Task: Find a one-way flight from Budapest to Warsaw on July 23, arriving between 5:00 PM and 12:00 AM.
Action: Mouse moved to (346, 366)
Screenshot: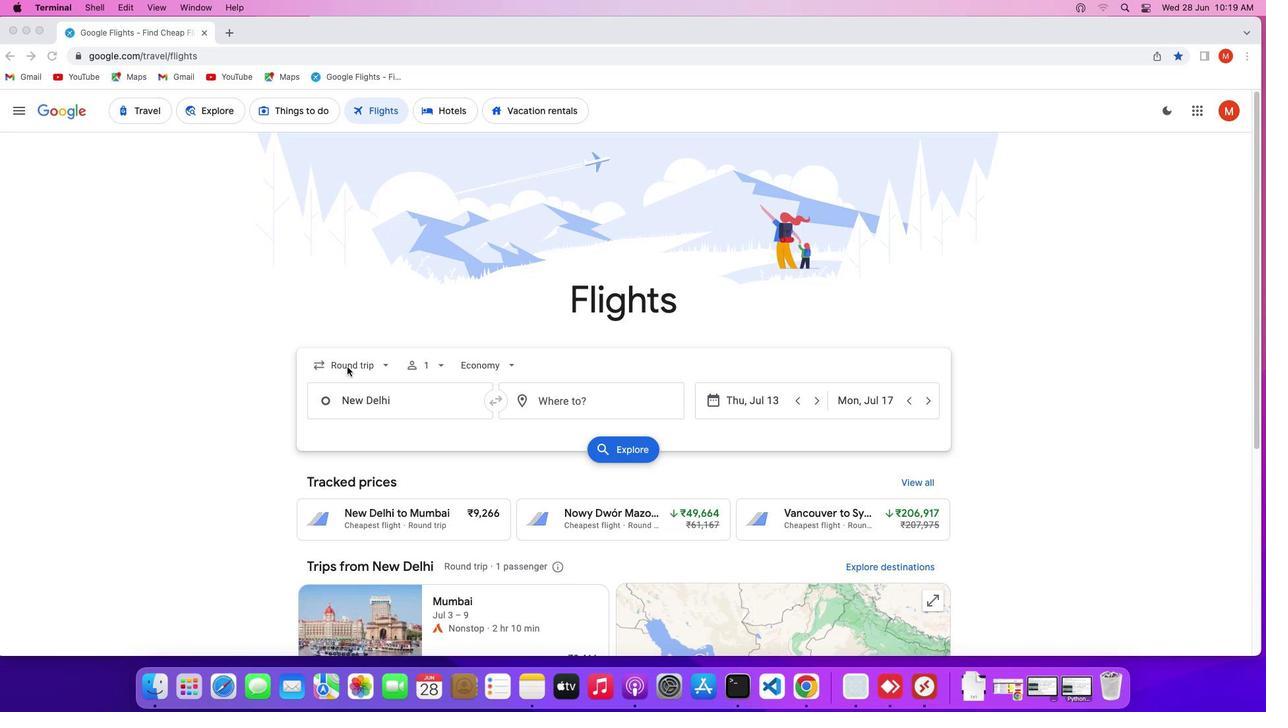 
Action: Mouse pressed left at (346, 366)
Screenshot: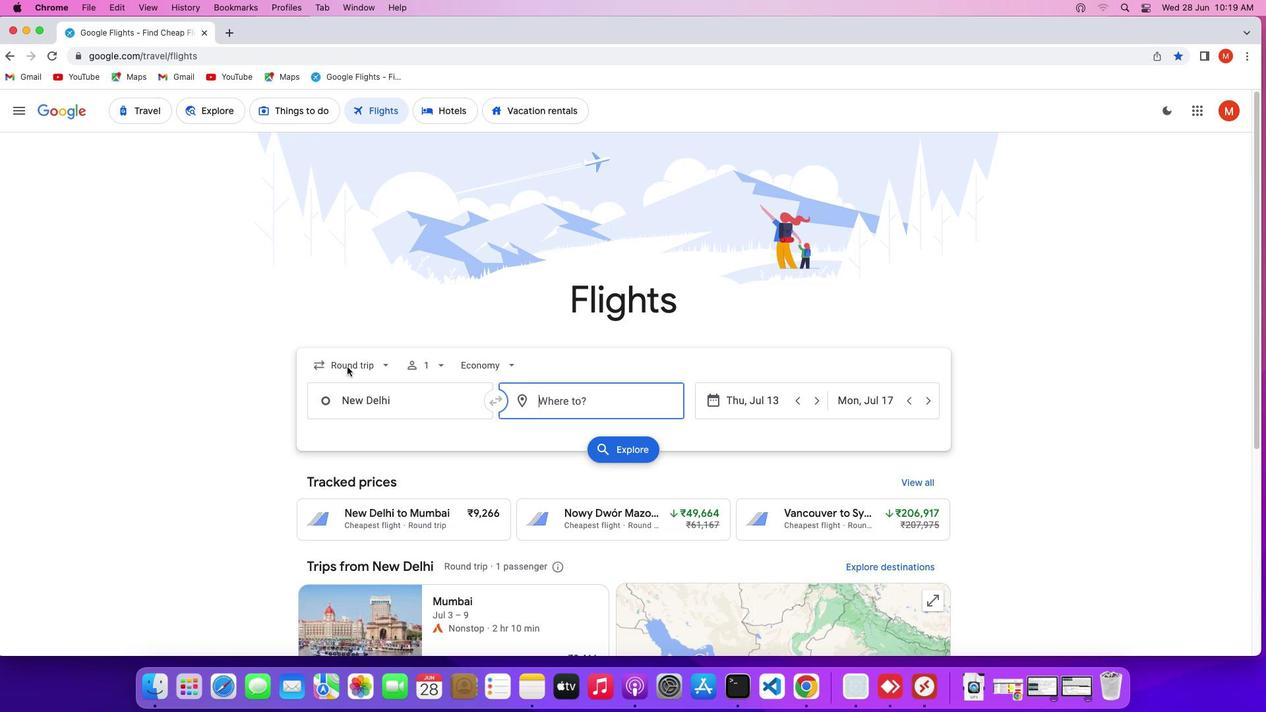
Action: Mouse pressed left at (346, 366)
Screenshot: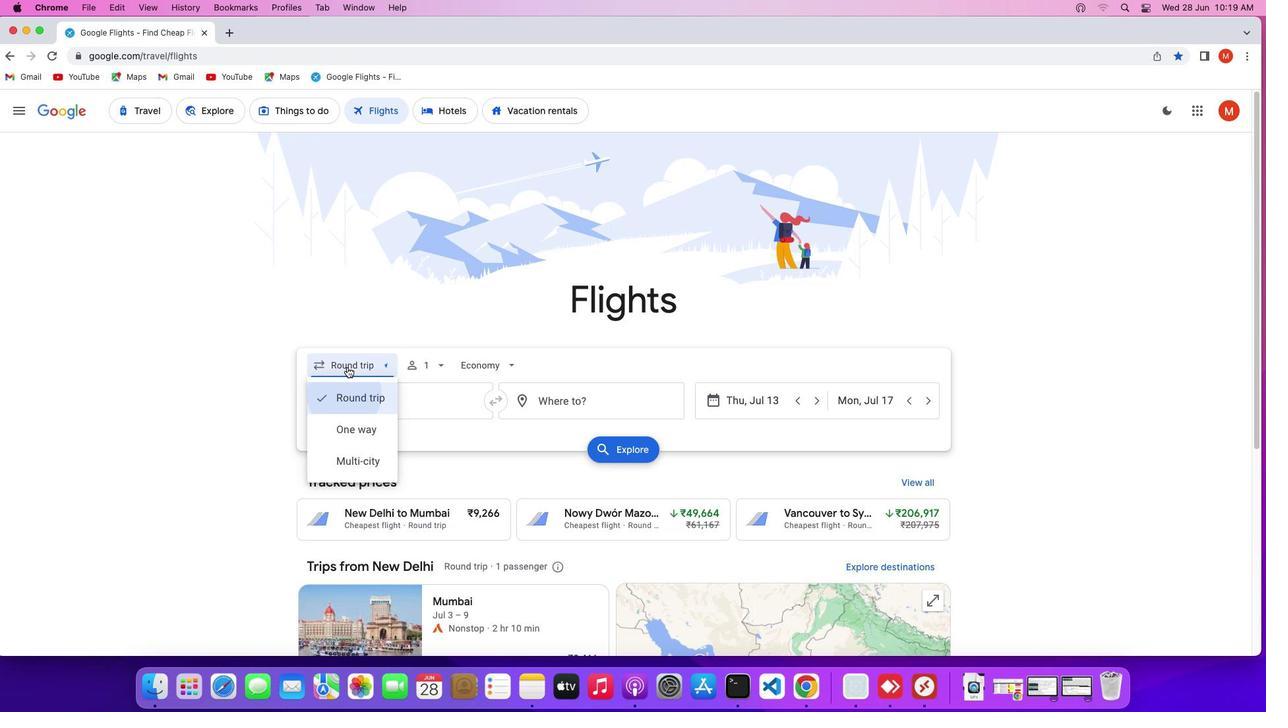 
Action: Mouse moved to (339, 425)
Screenshot: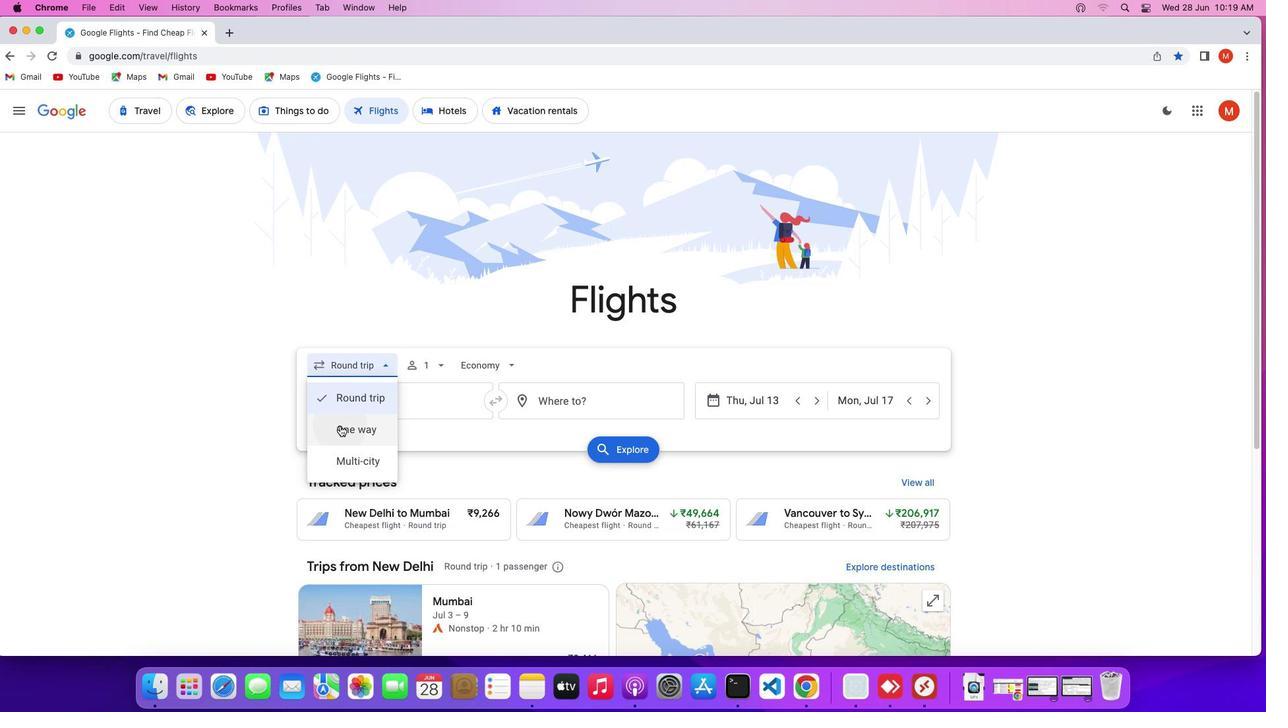 
Action: Mouse pressed left at (339, 425)
Screenshot: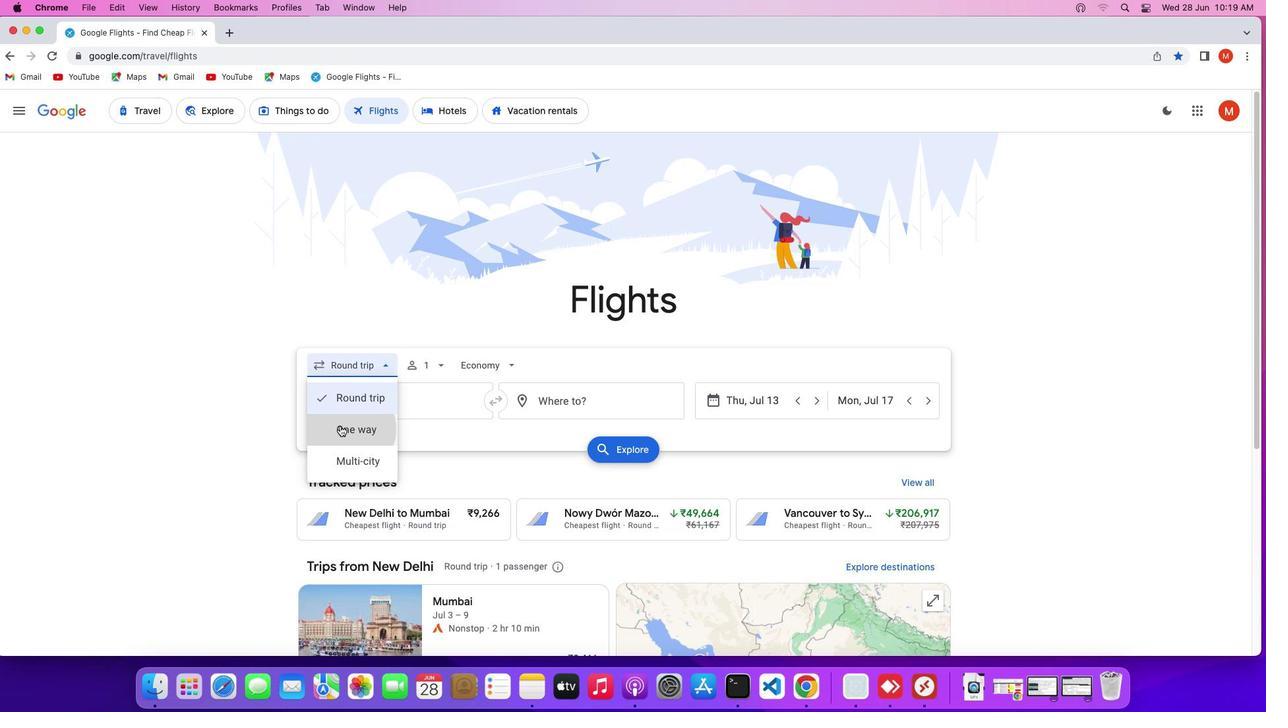 
Action: Mouse moved to (371, 400)
Screenshot: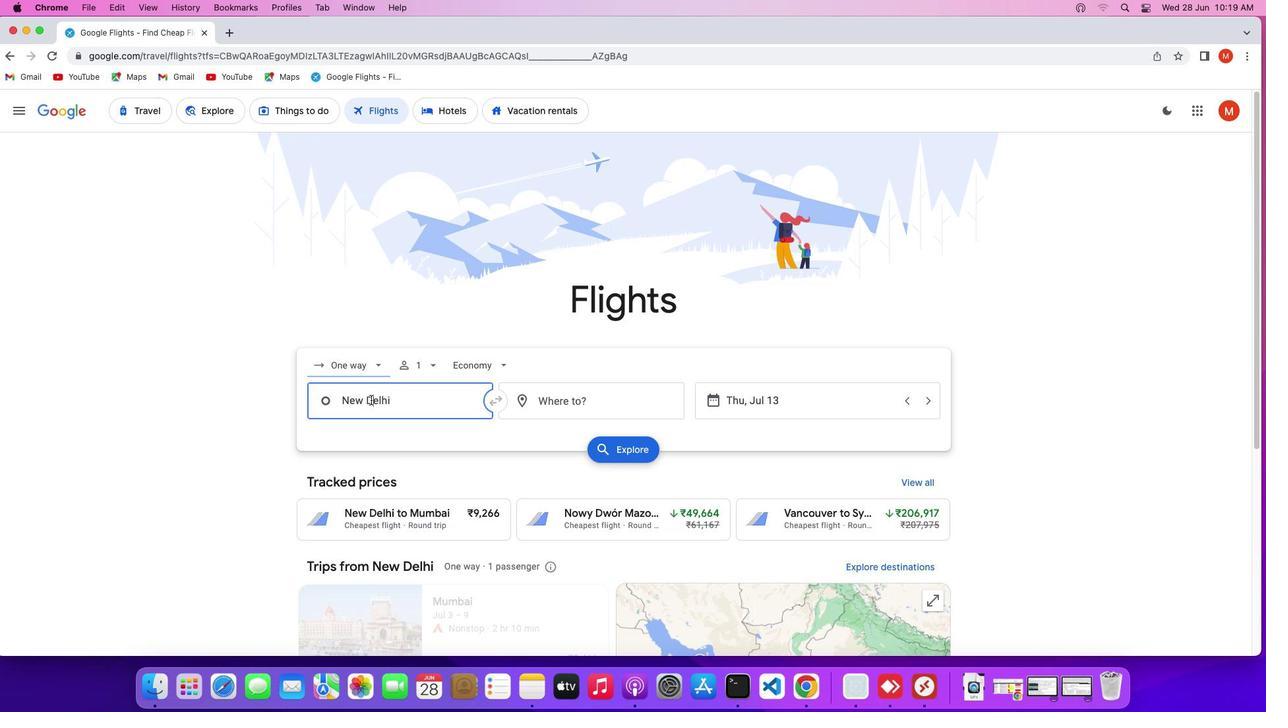 
Action: Mouse pressed left at (371, 400)
Screenshot: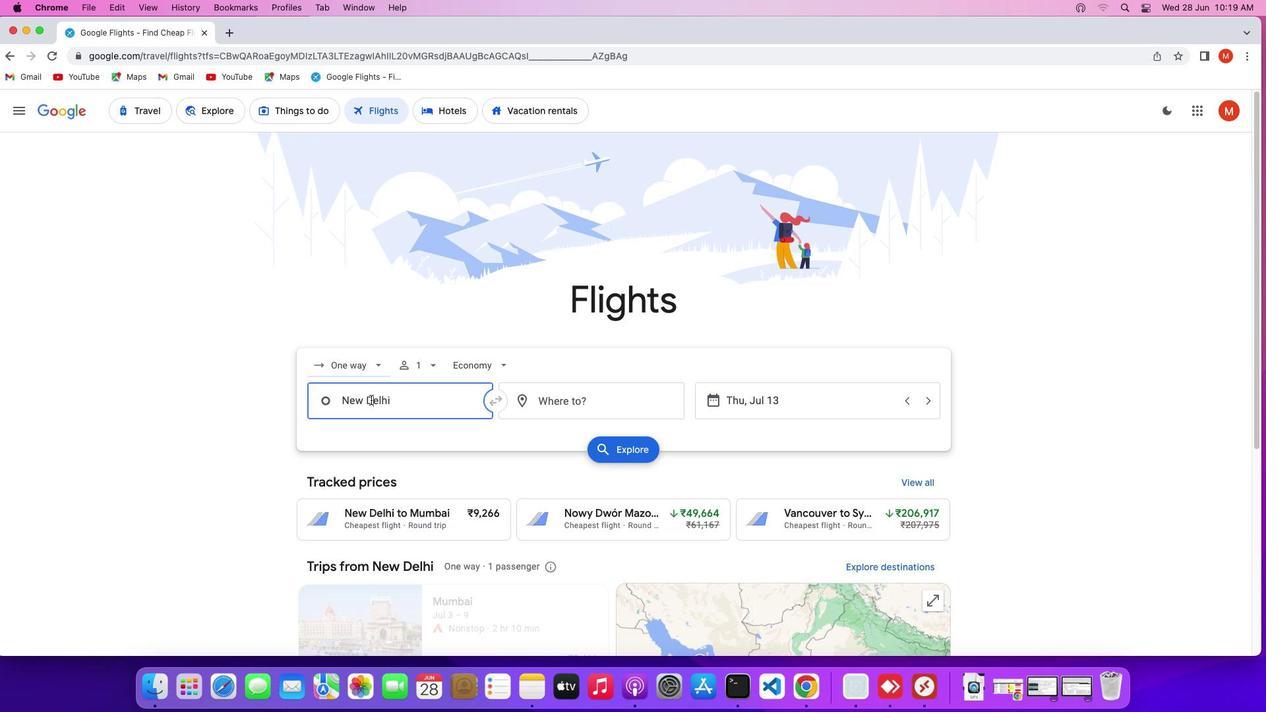 
Action: Mouse pressed left at (371, 400)
Screenshot: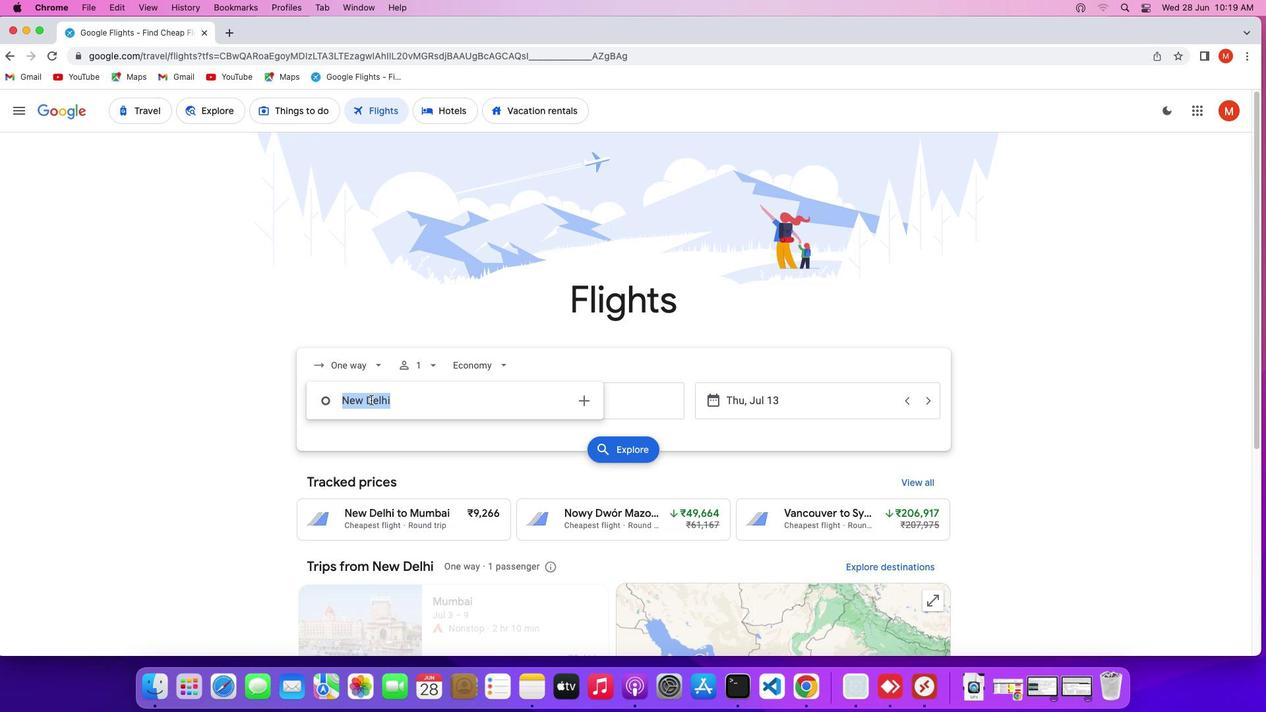 
Action: Mouse moved to (371, 399)
Screenshot: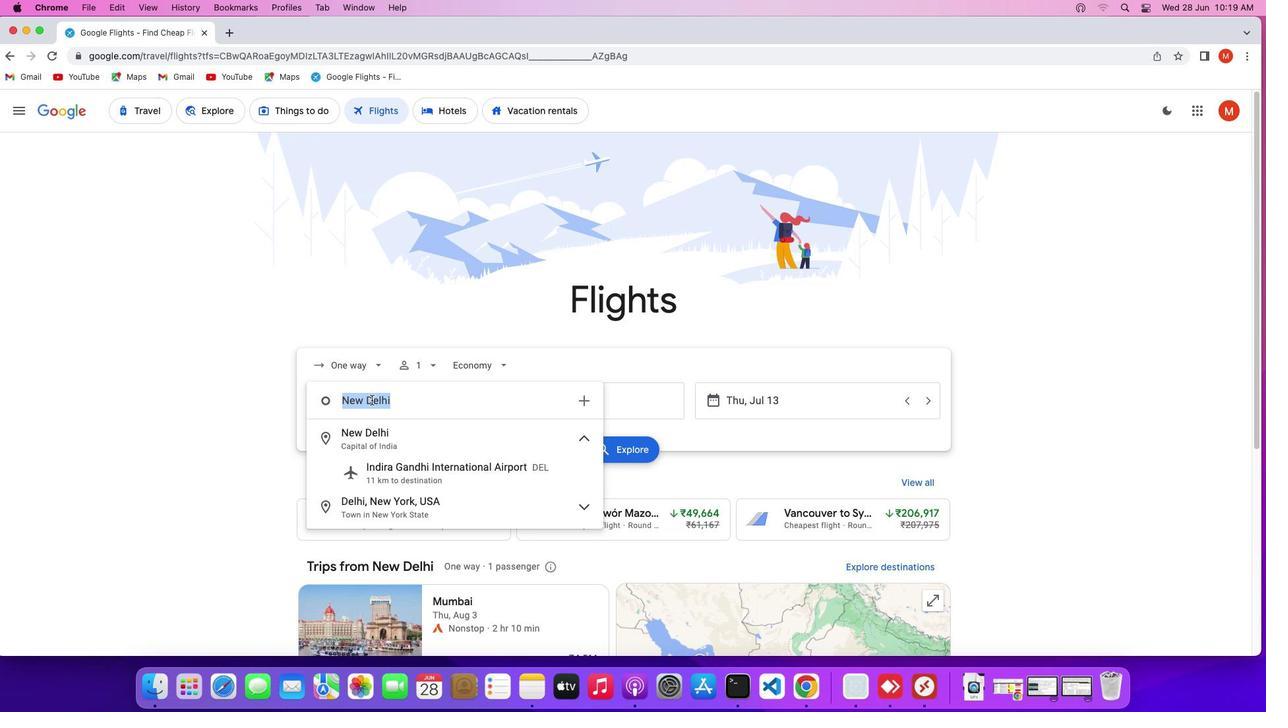 
Action: Key pressed Key.backspaceKey.shift'B''u''d''a''p''e''s''t'','Key.shift'H''u''n''g''a''r''y'
Screenshot: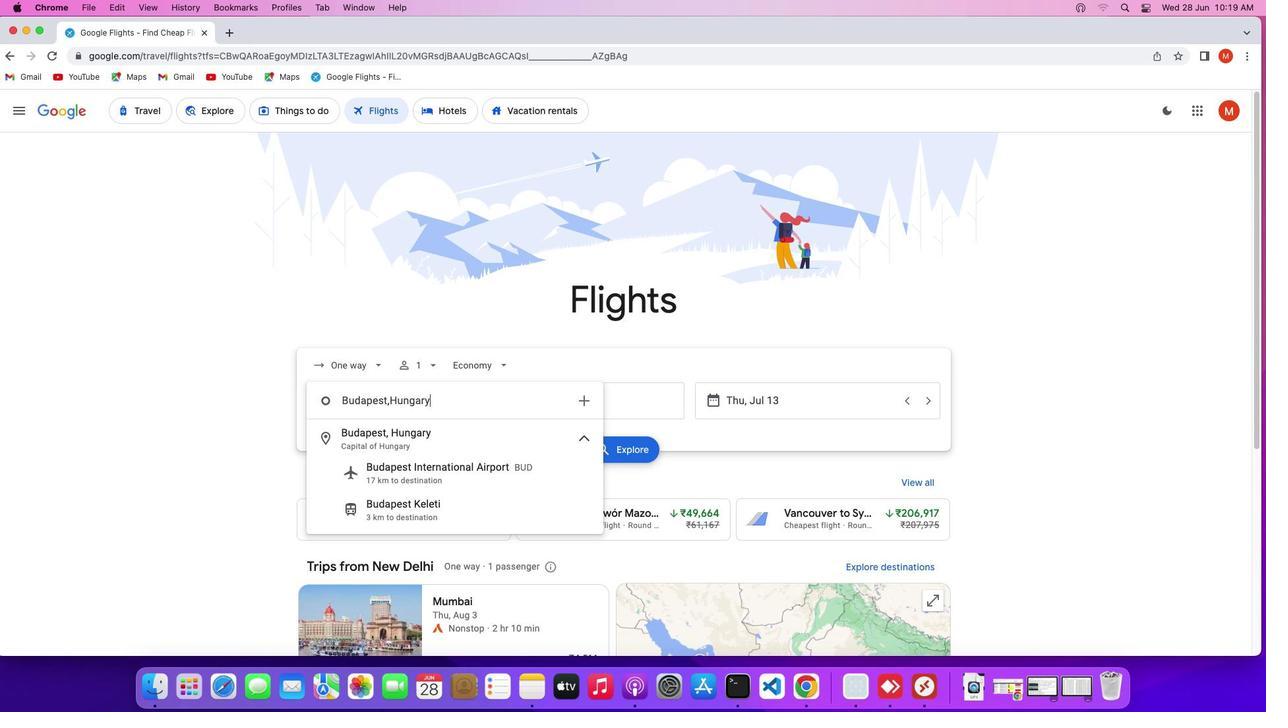 
Action: Mouse moved to (385, 442)
Screenshot: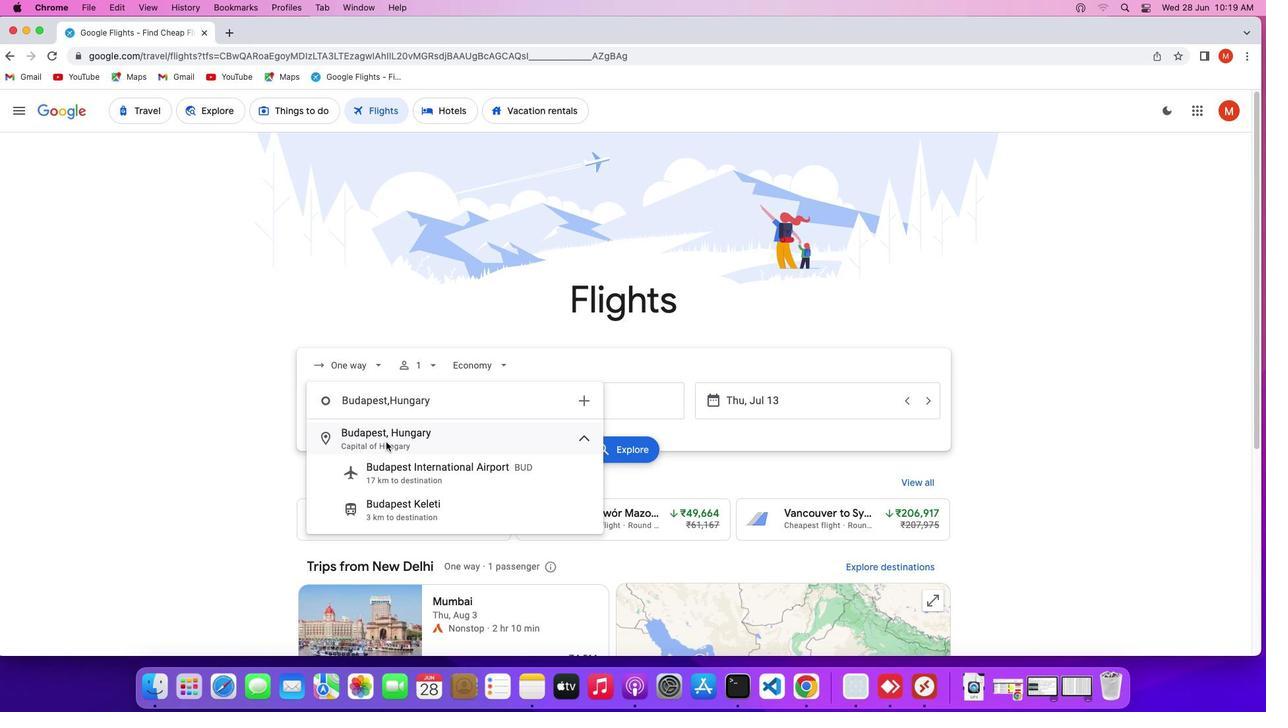 
Action: Mouse pressed left at (385, 442)
Screenshot: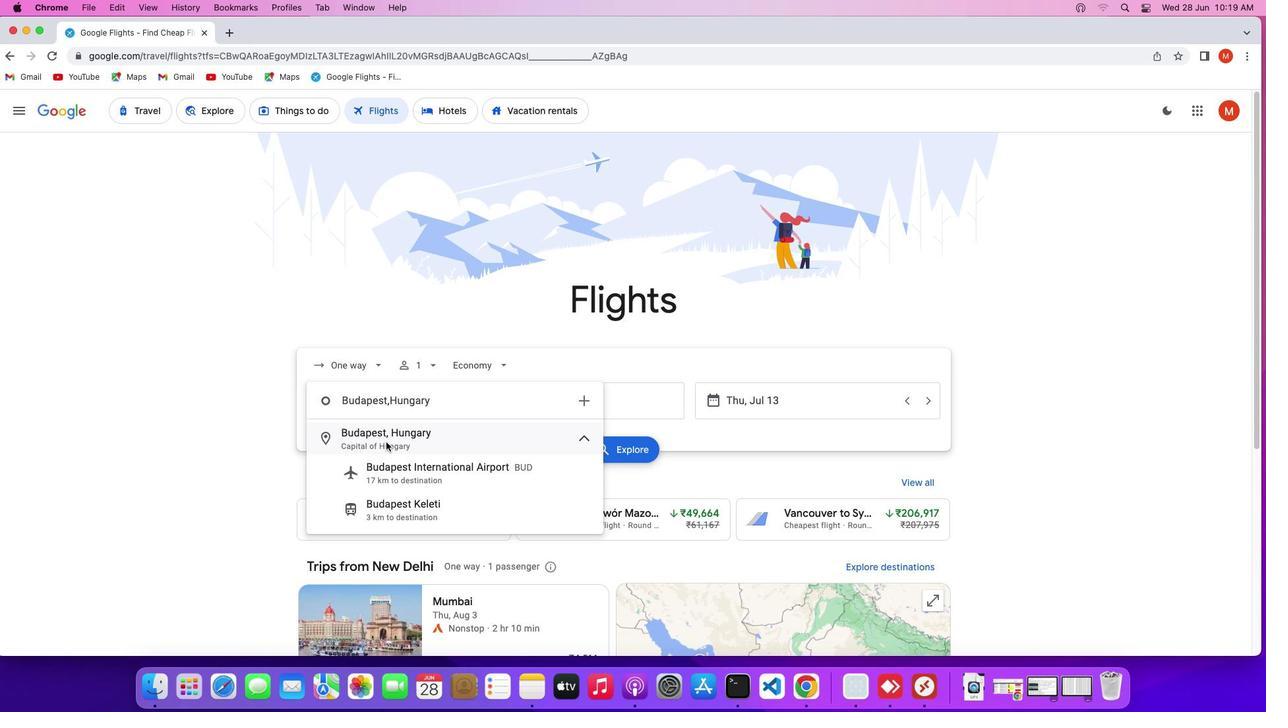 
Action: Mouse moved to (574, 405)
Screenshot: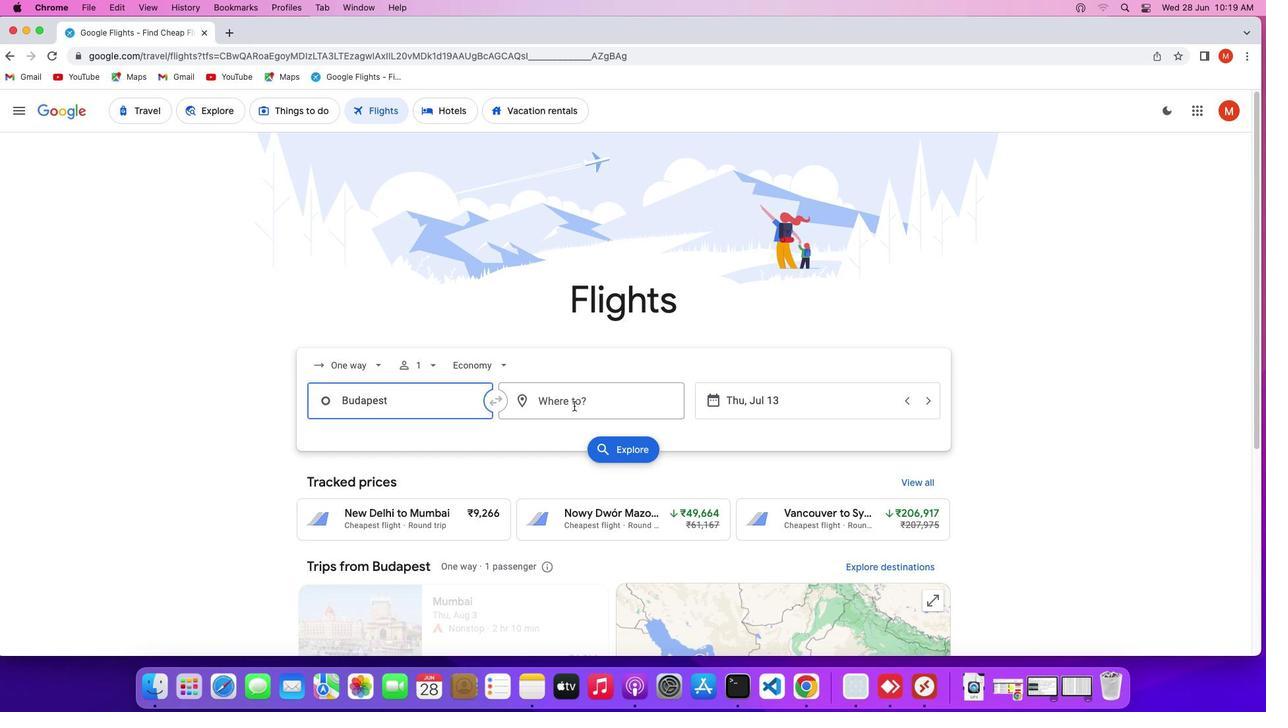 
Action: Mouse pressed left at (574, 405)
Screenshot: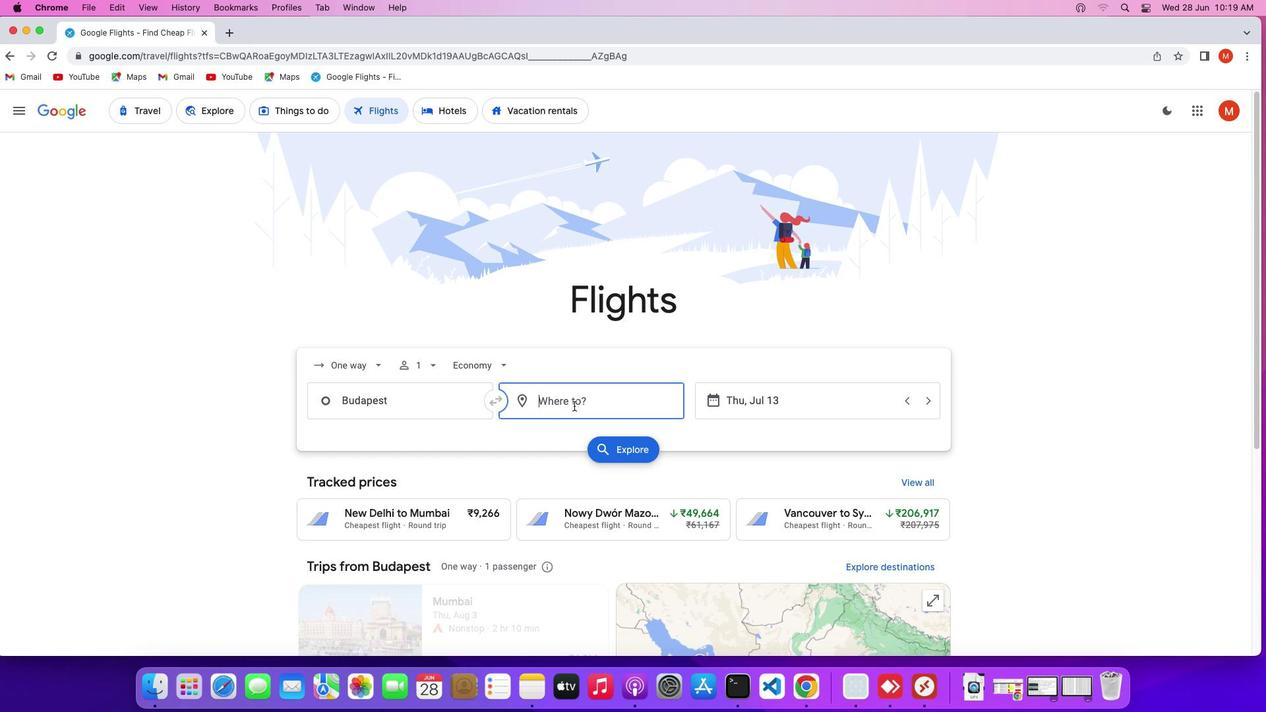 
Action: Key pressed Key.shift'W''a''r''s''a''w'','Key.shift'P''o''l''a''n''d'
Screenshot: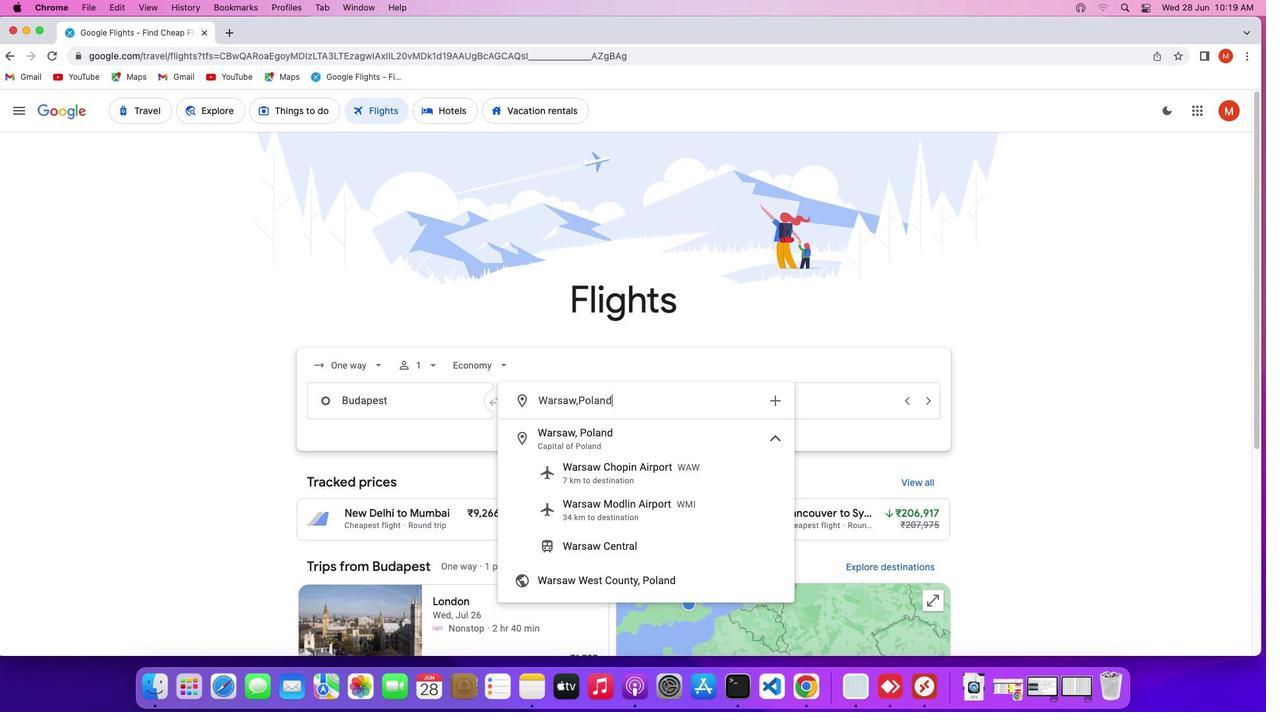 
Action: Mouse moved to (583, 429)
Screenshot: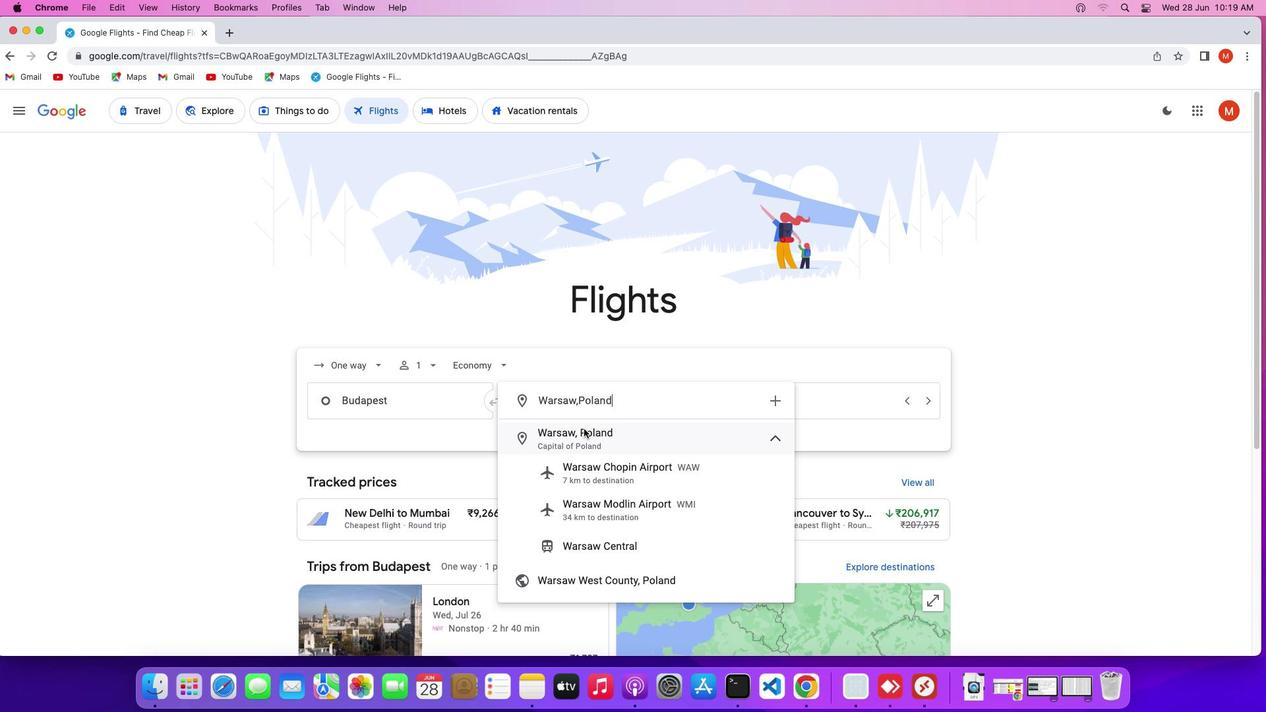 
Action: Mouse pressed left at (583, 429)
Screenshot: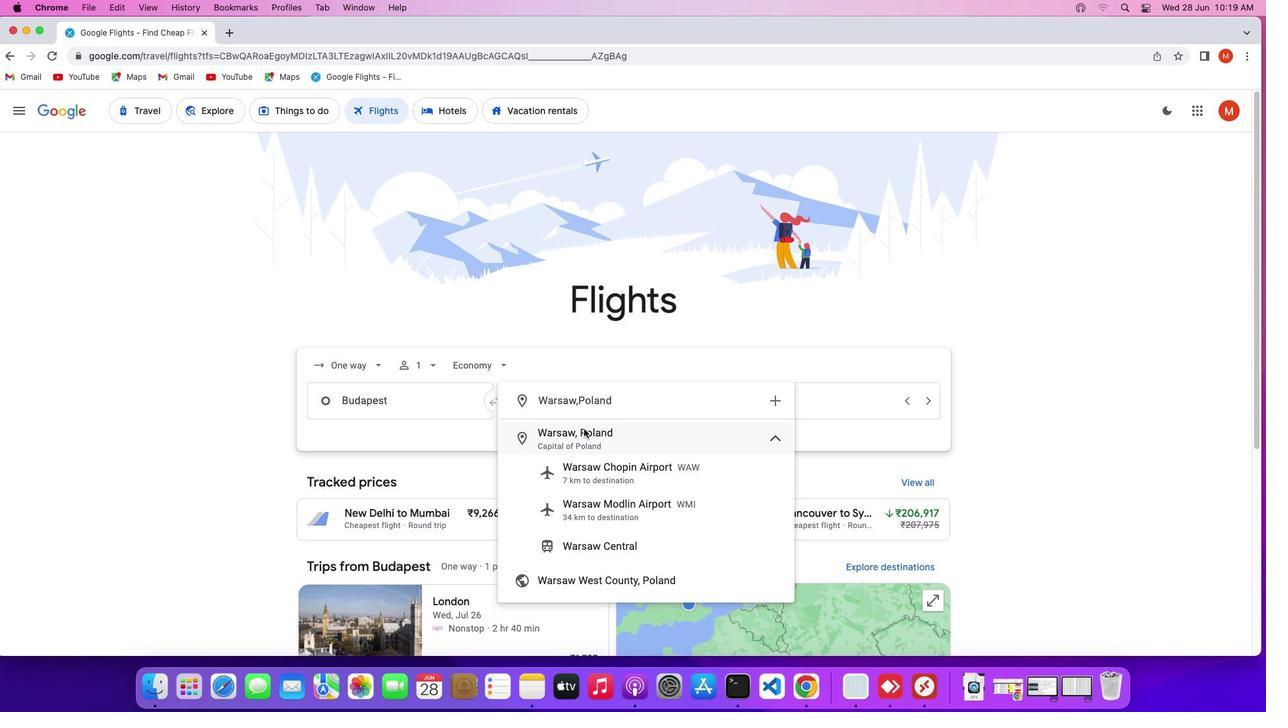 
Action: Mouse moved to (783, 405)
Screenshot: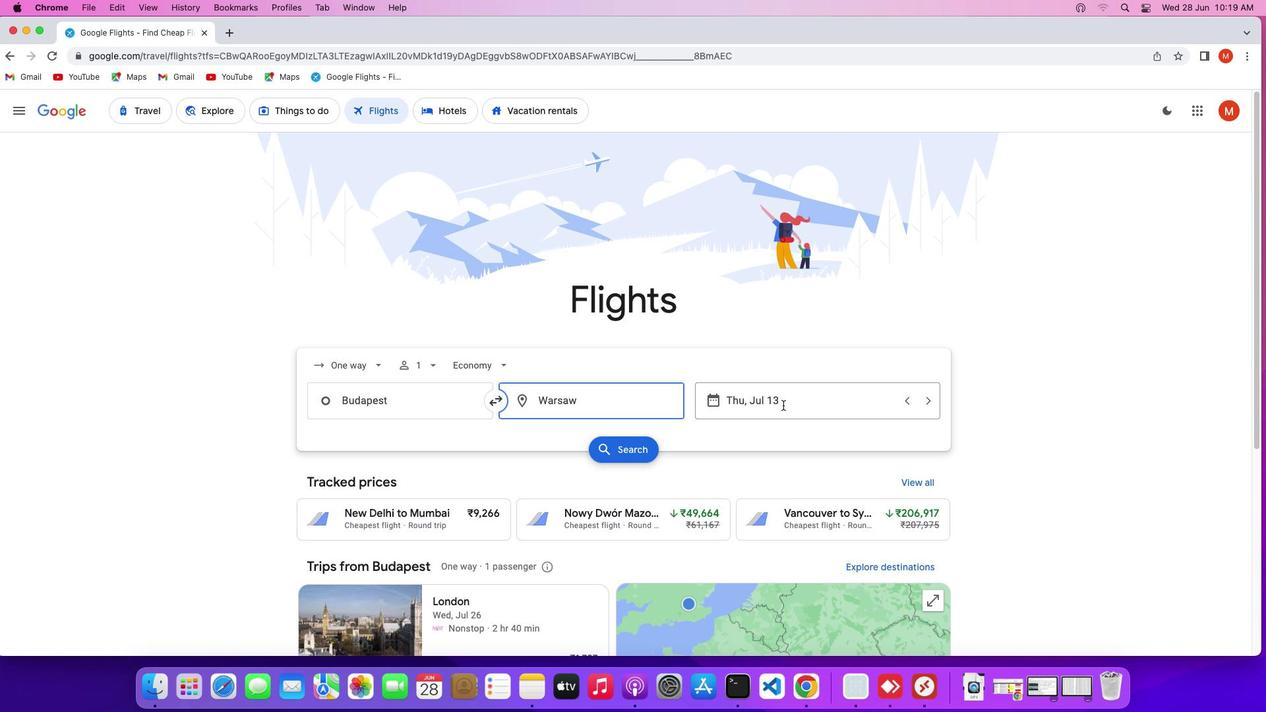 
Action: Mouse pressed left at (783, 405)
Screenshot: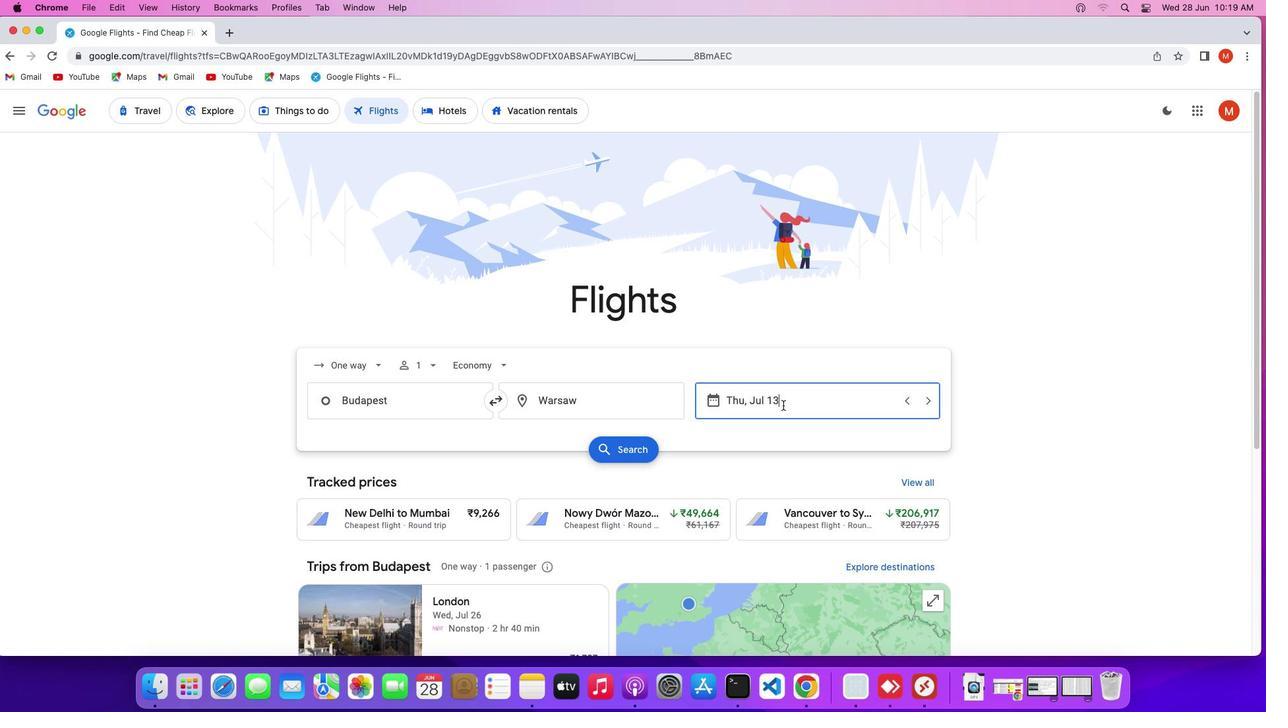 
Action: Mouse moved to (723, 551)
Screenshot: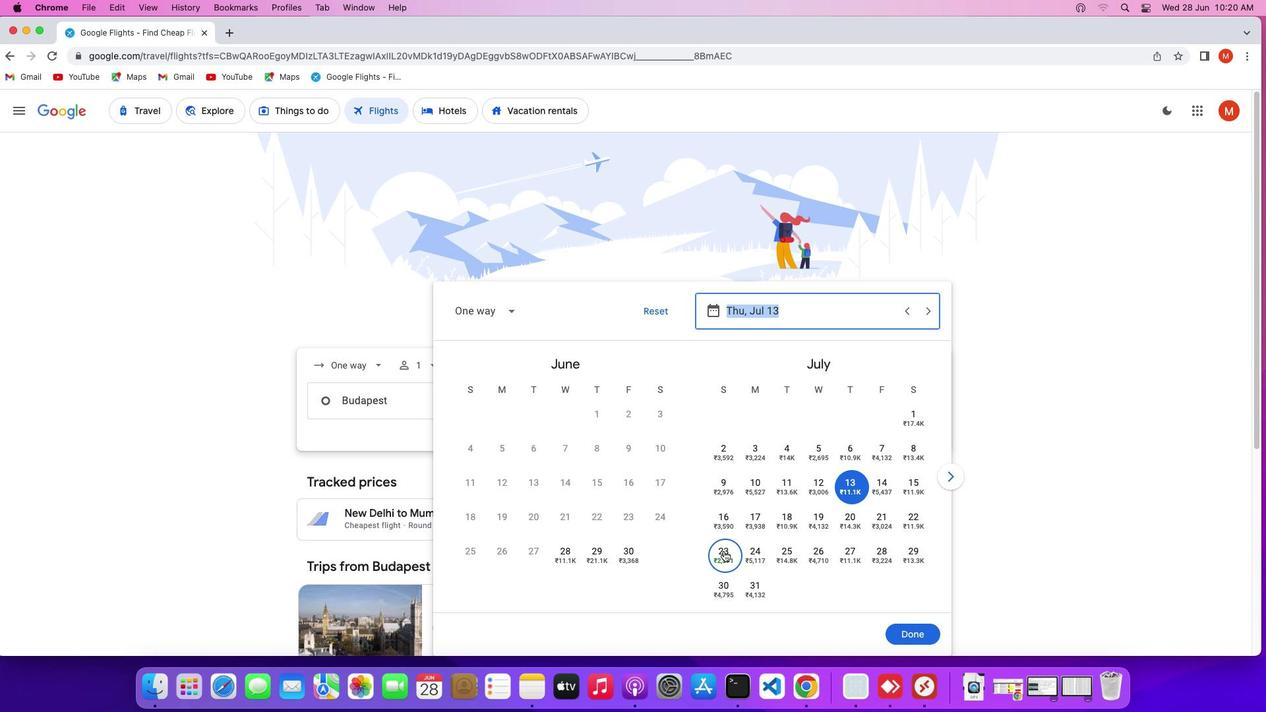 
Action: Mouse pressed left at (723, 551)
Screenshot: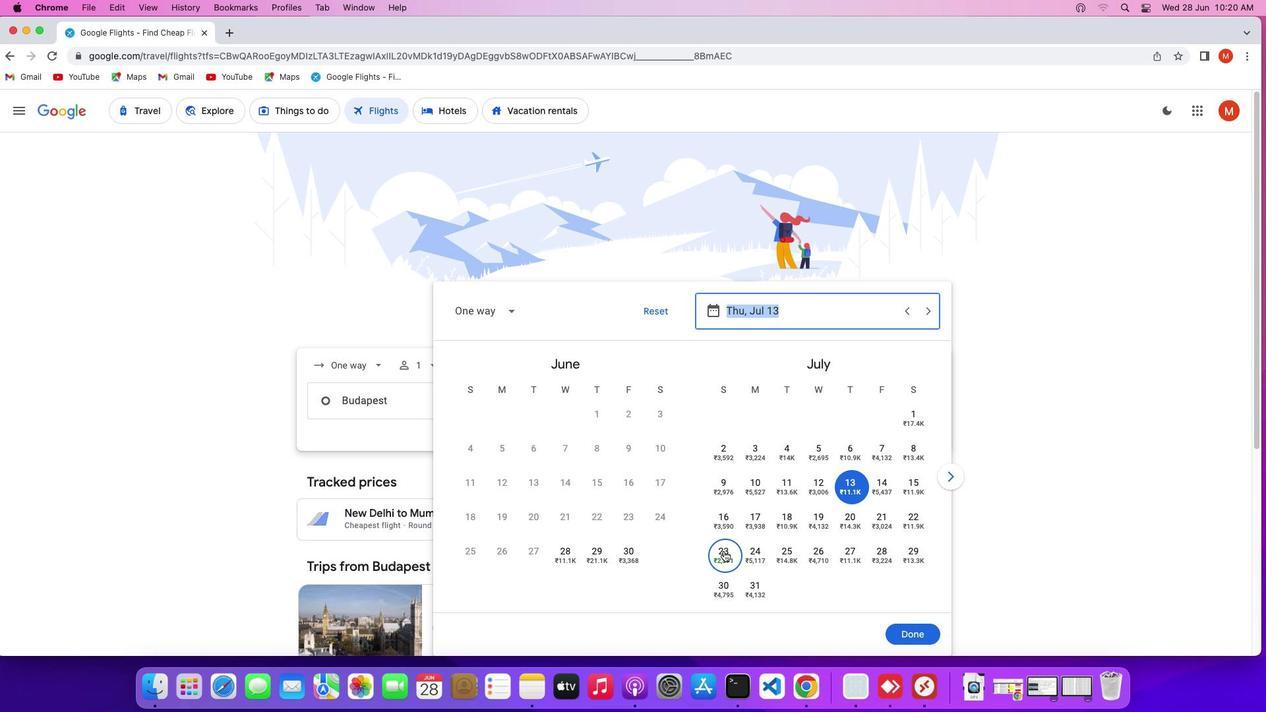 
Action: Mouse moved to (912, 635)
Screenshot: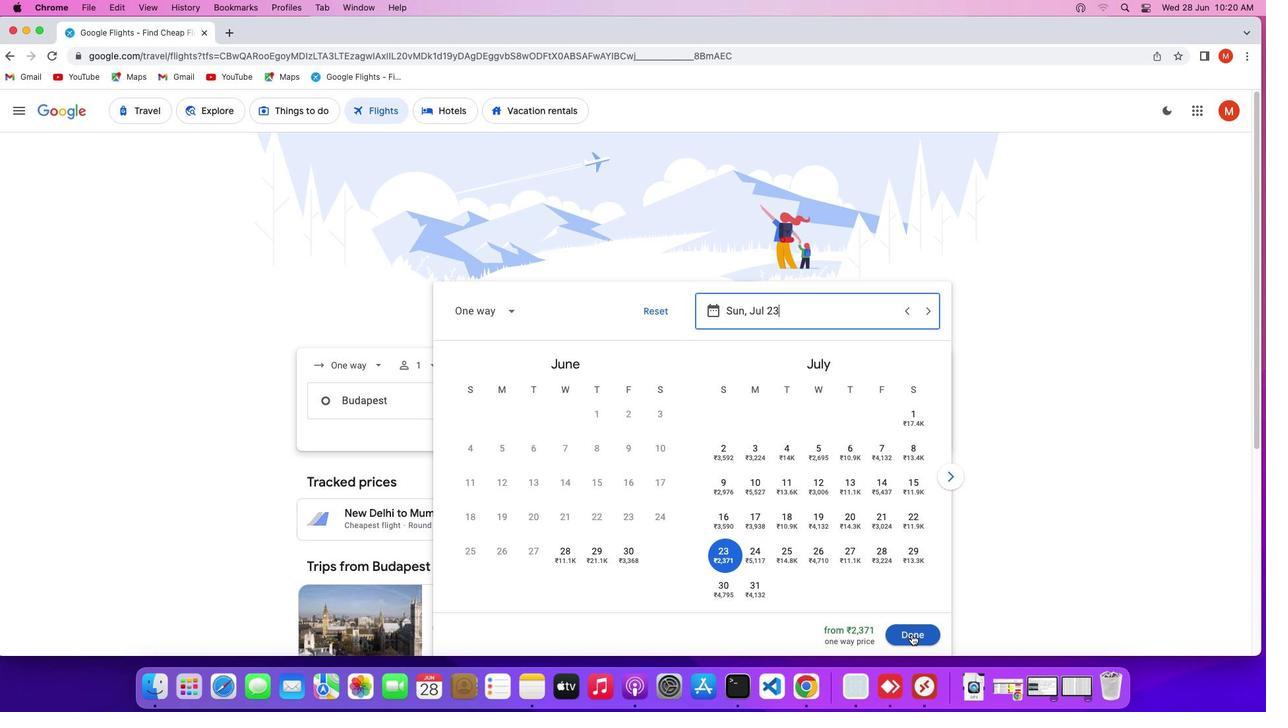 
Action: Mouse pressed left at (912, 635)
Screenshot: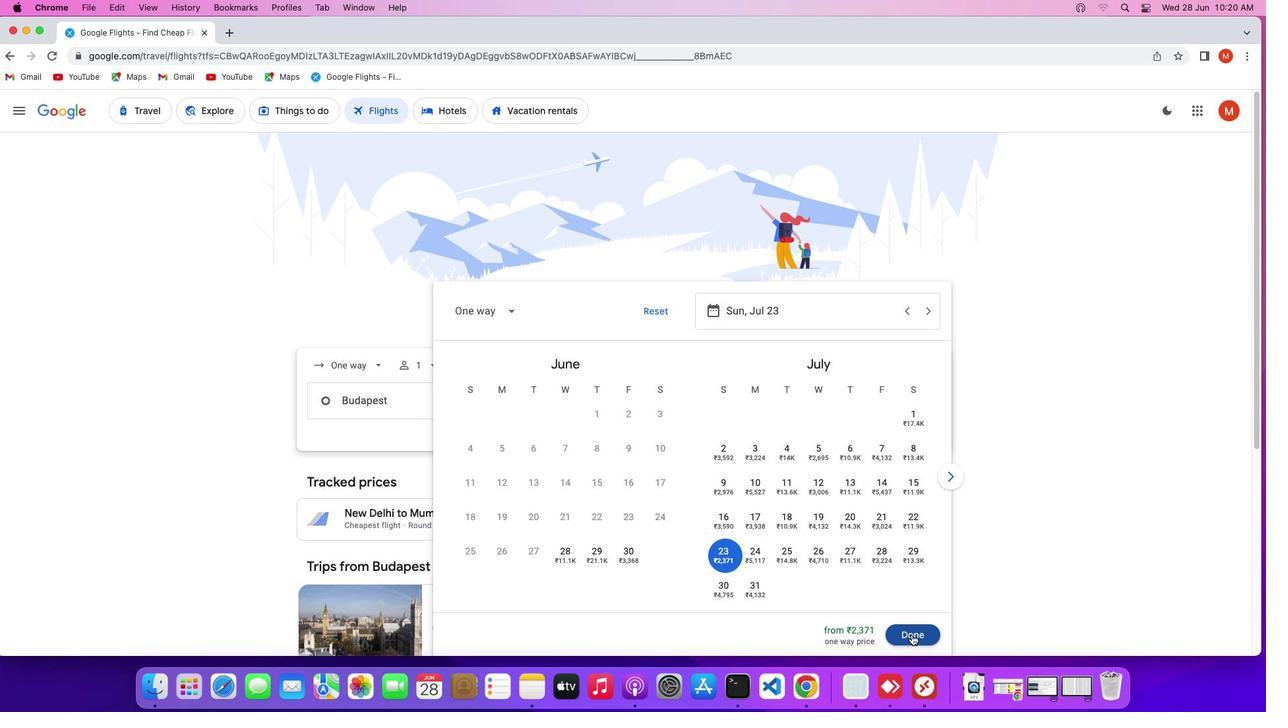 
Action: Mouse moved to (630, 449)
Screenshot: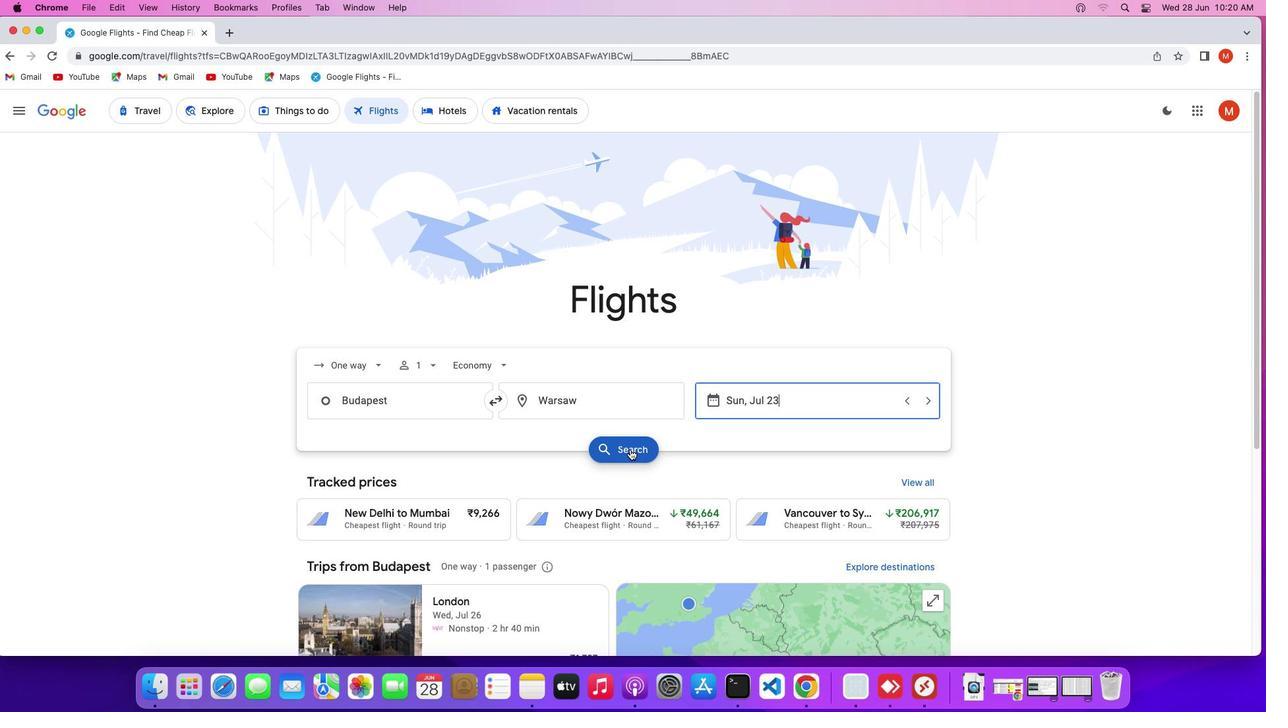 
Action: Mouse pressed left at (630, 449)
Screenshot: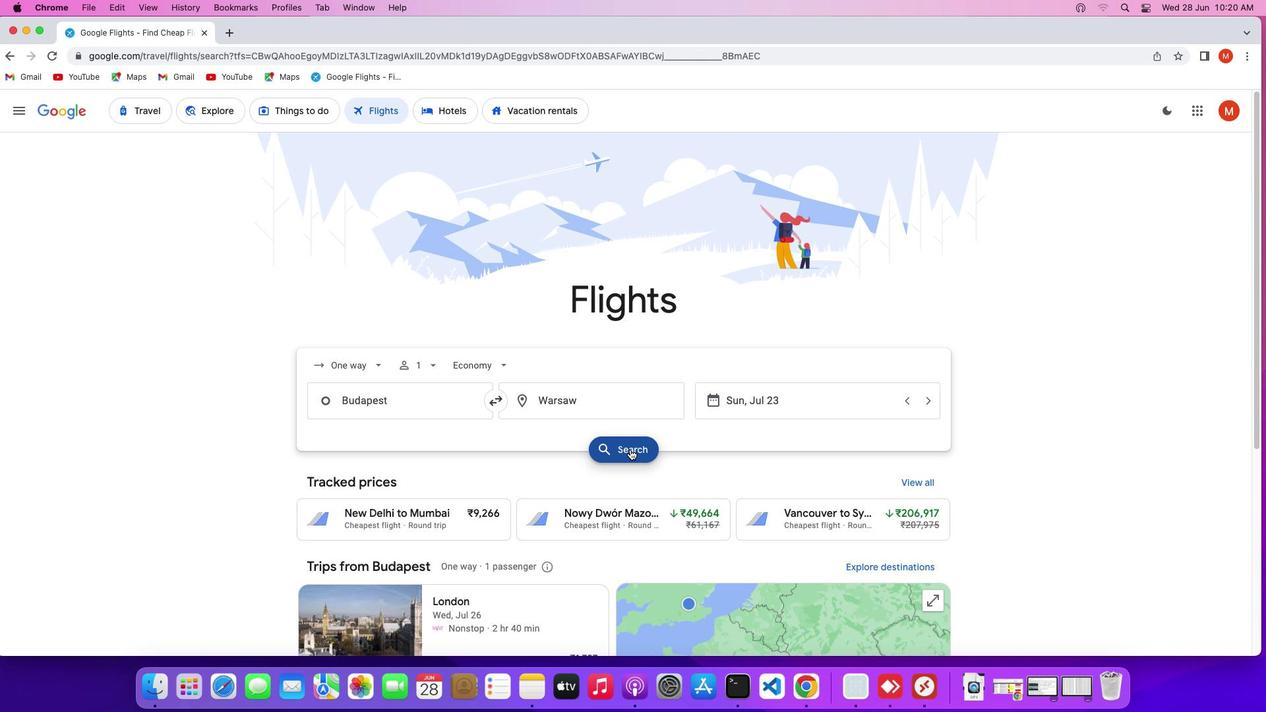 
Action: Mouse moved to (633, 231)
Screenshot: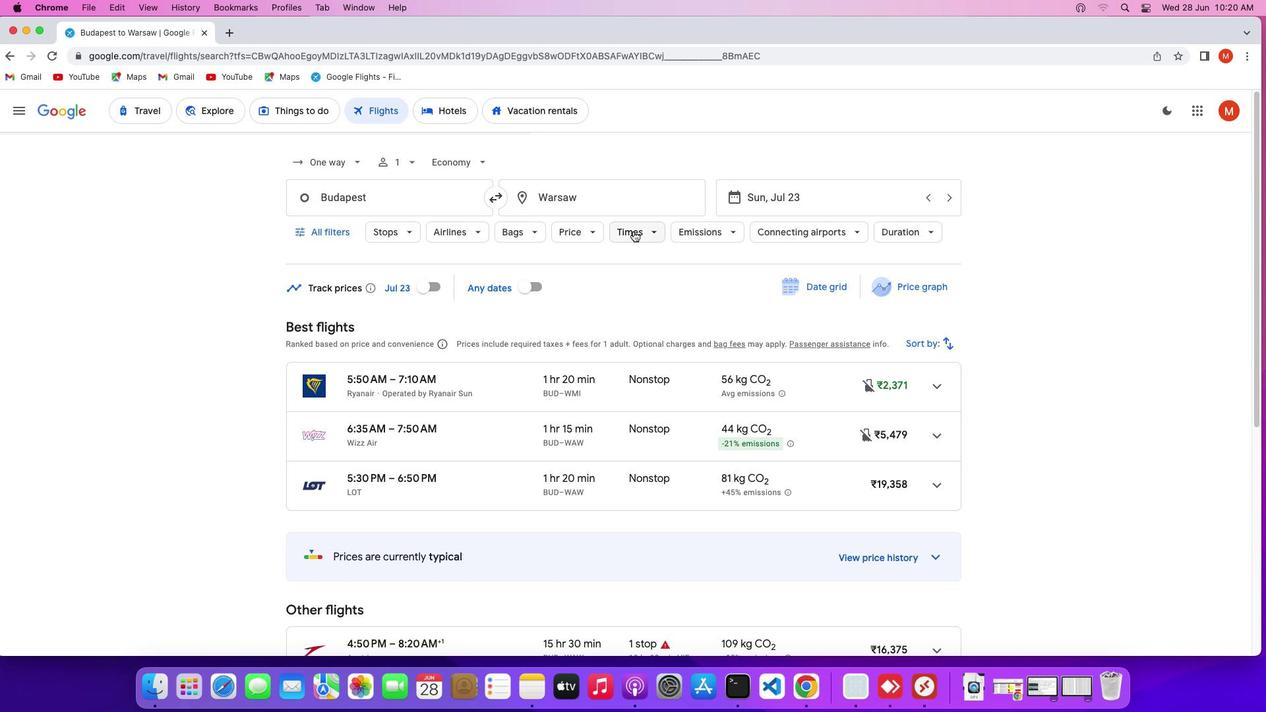 
Action: Mouse pressed left at (633, 231)
Screenshot: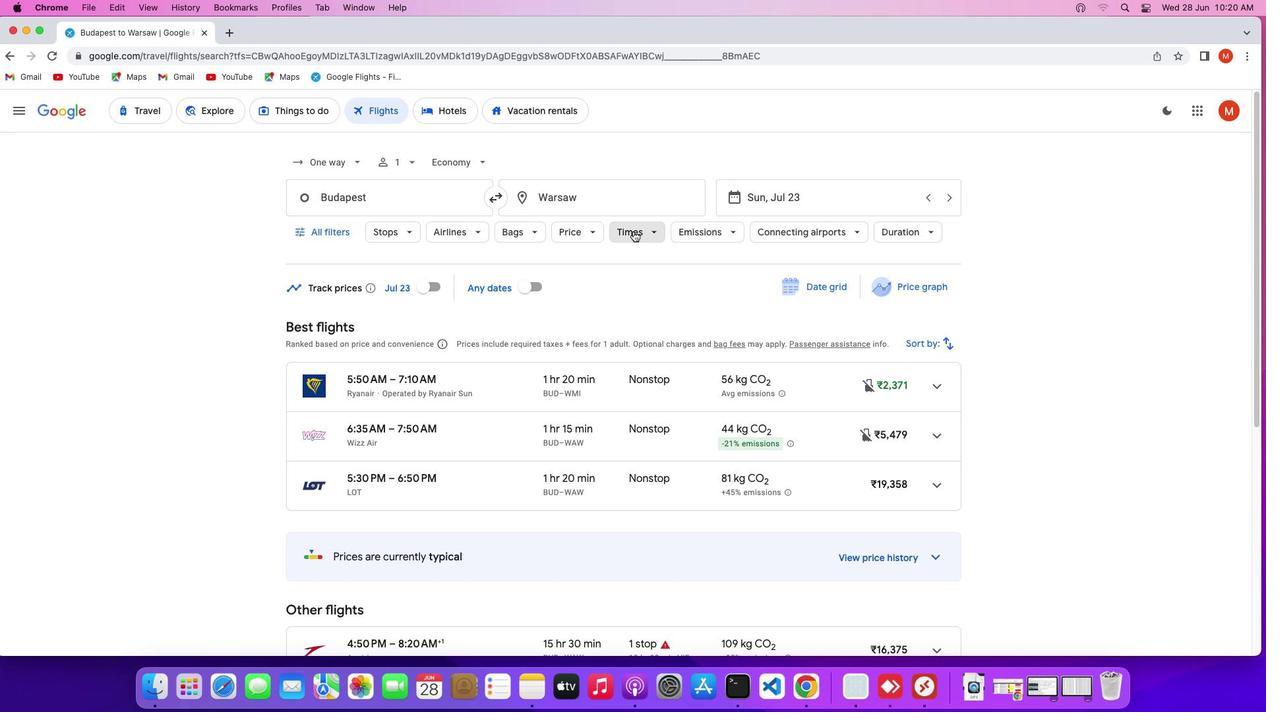 
Action: Mouse moved to (637, 427)
Screenshot: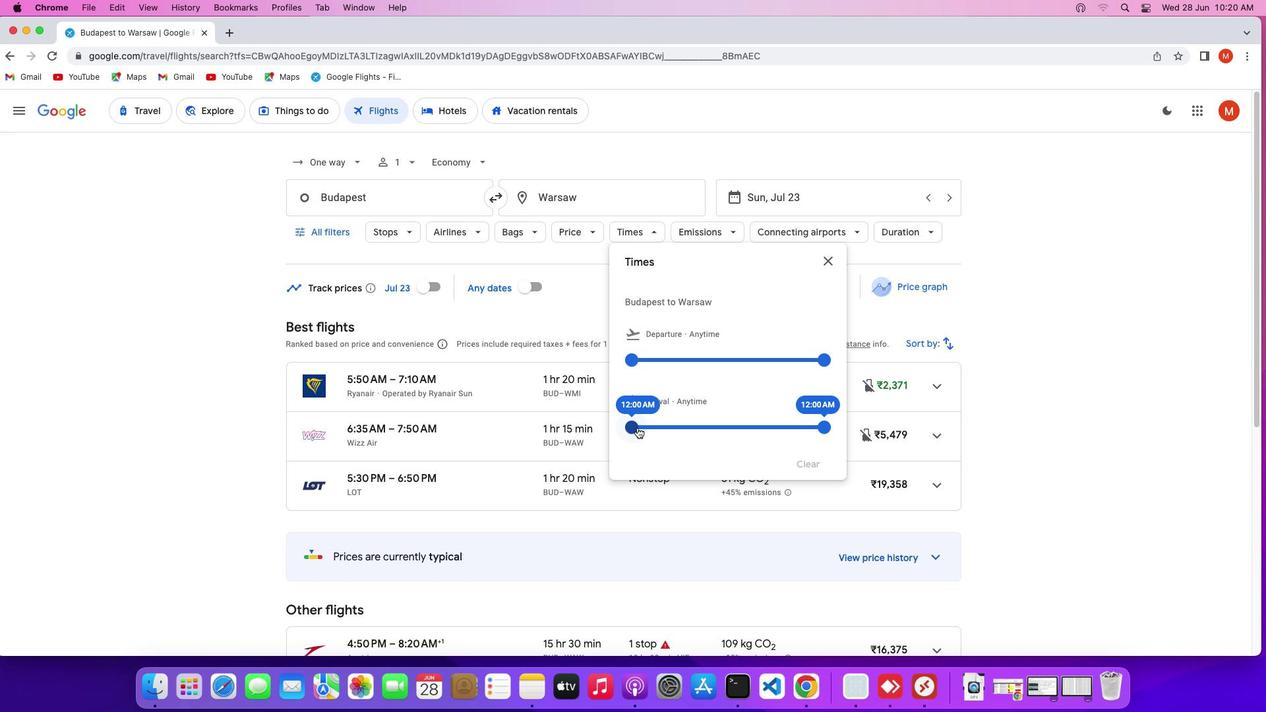 
Action: Mouse pressed left at (637, 427)
Screenshot: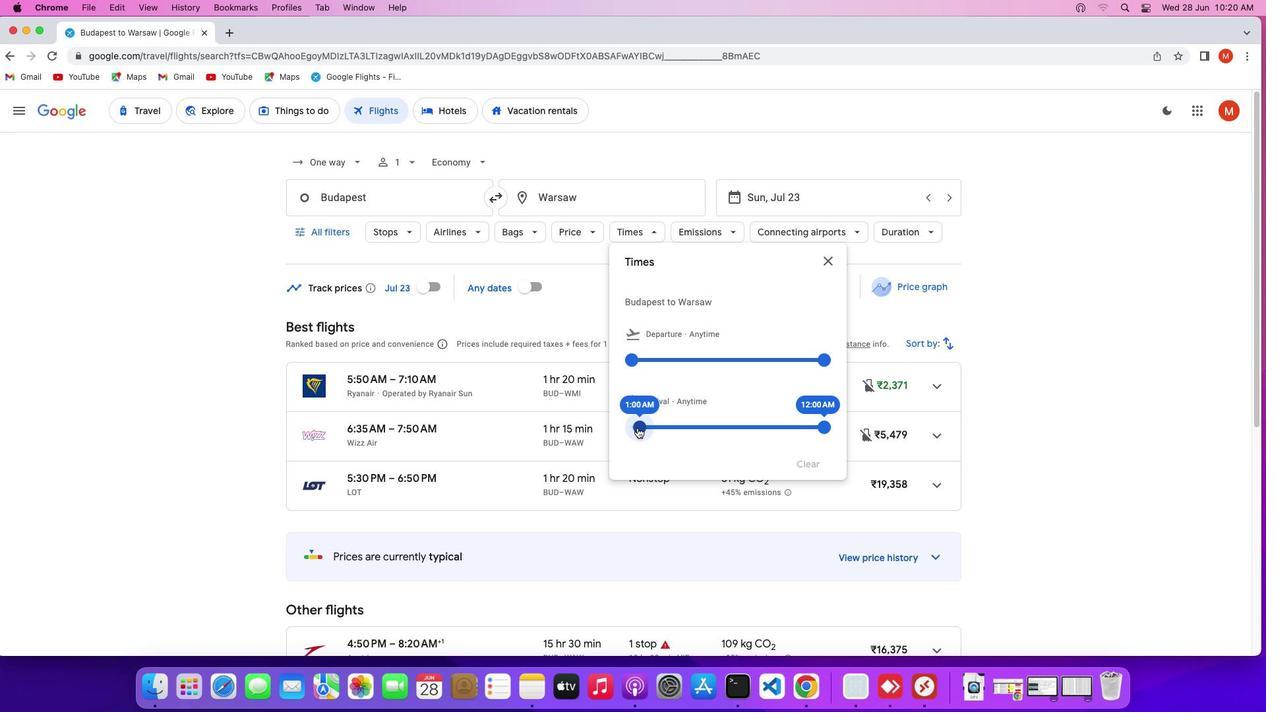 
Action: Mouse moved to (831, 428)
Screenshot: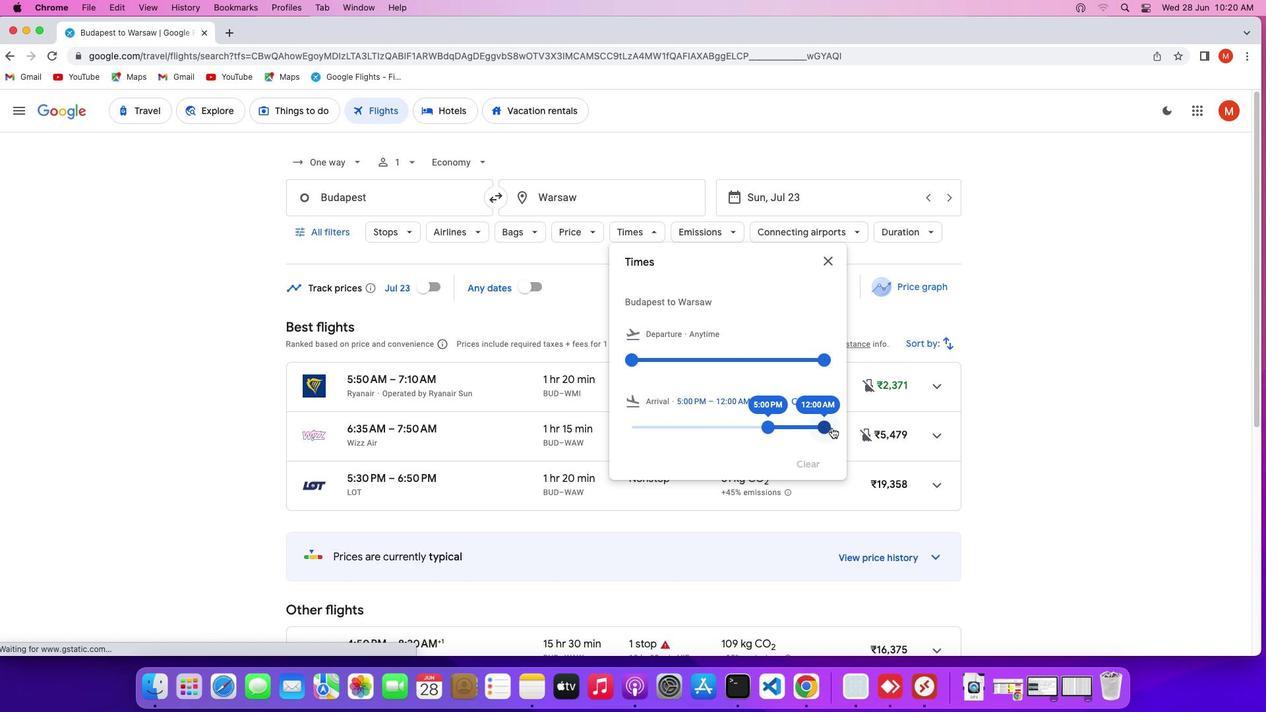 
Action: Mouse pressed left at (831, 428)
Screenshot: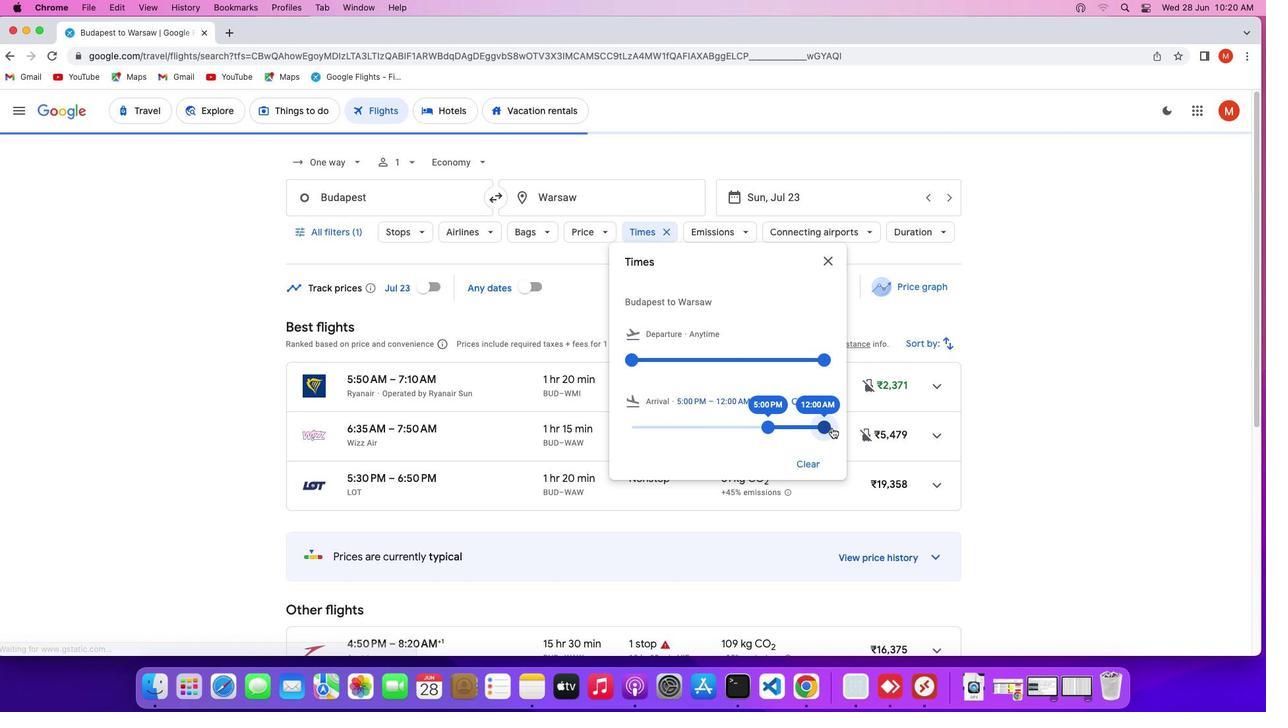 
Action: Mouse moved to (831, 259)
Screenshot: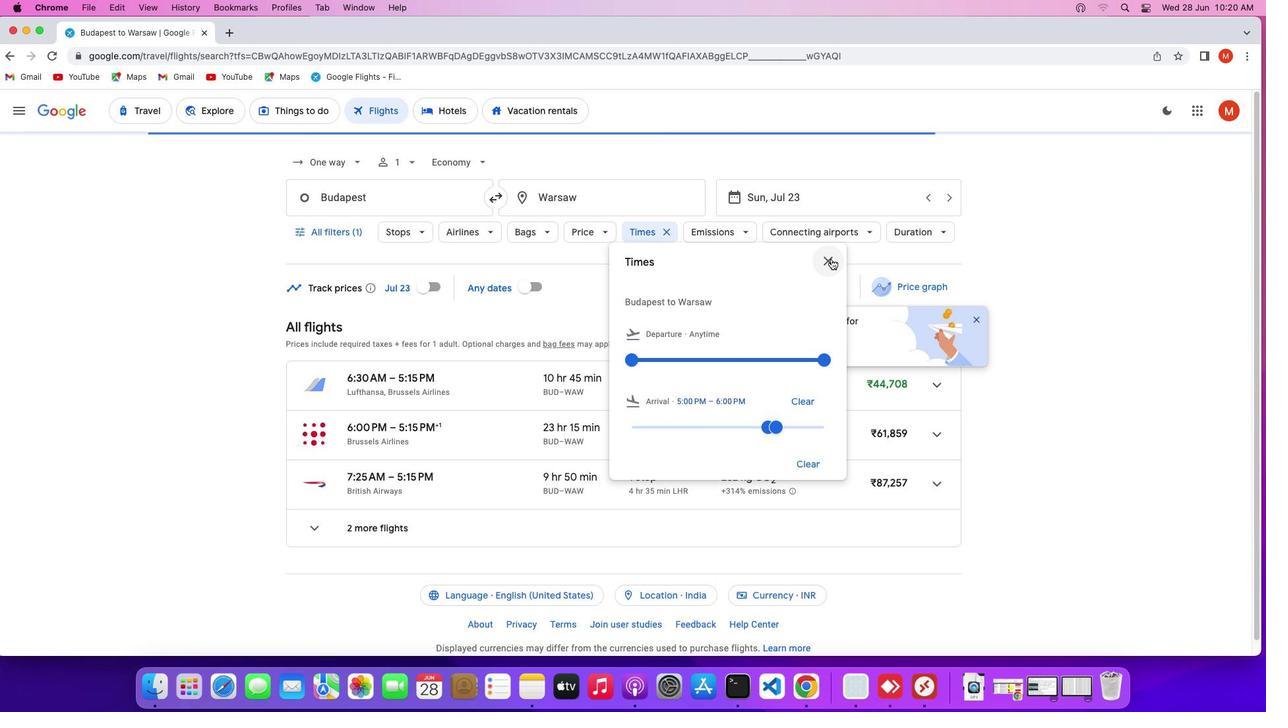 
Action: Mouse pressed left at (831, 259)
Screenshot: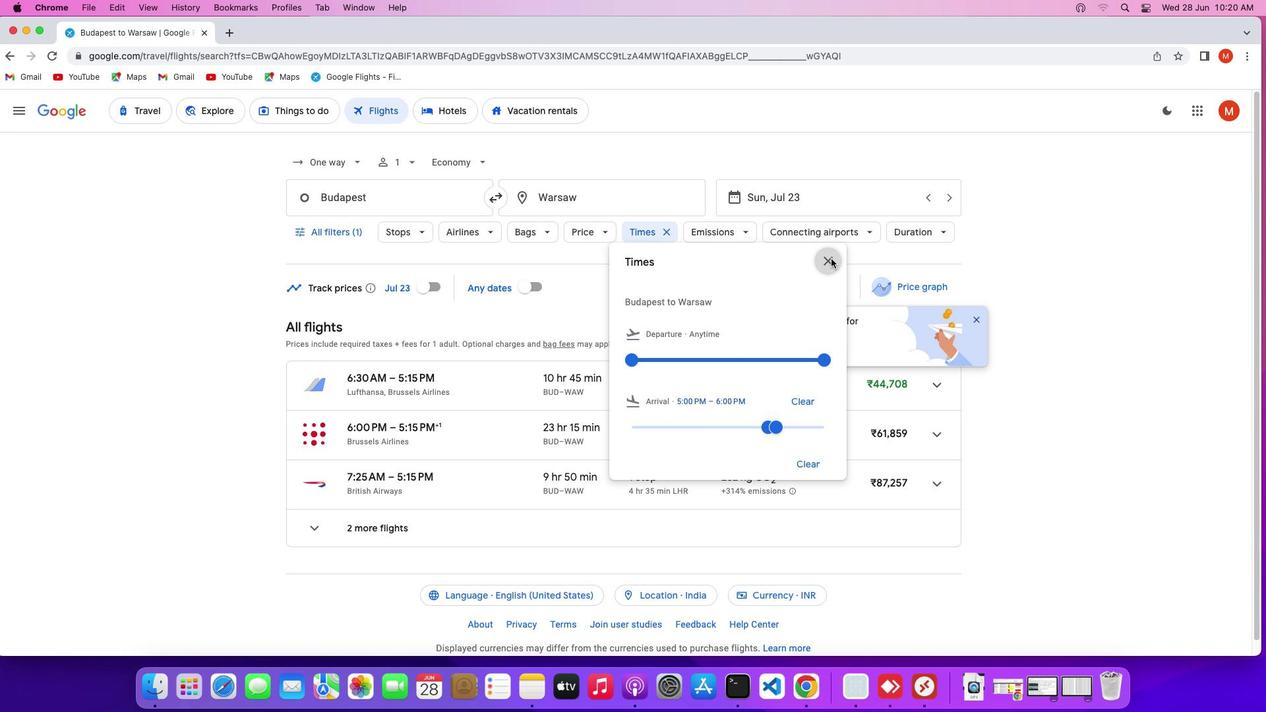 
Action: Mouse moved to (722, 310)
Screenshot: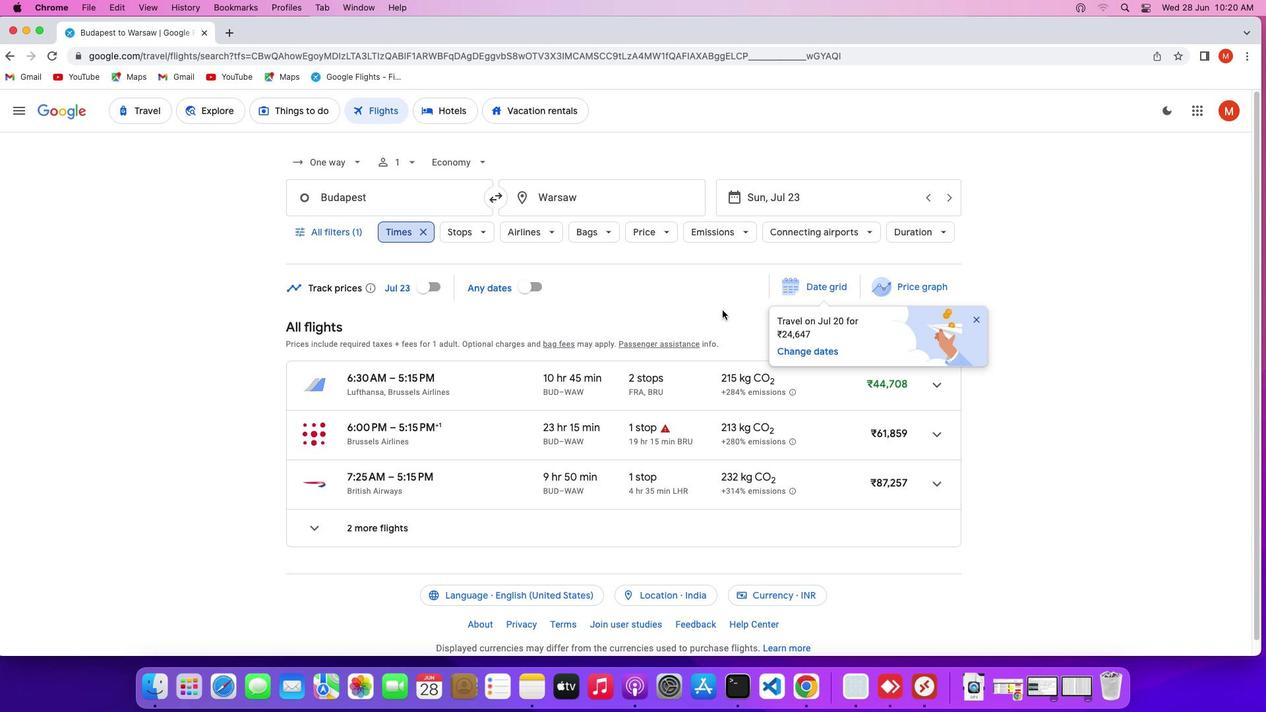 
Action: Mouse pressed left at (722, 310)
Screenshot: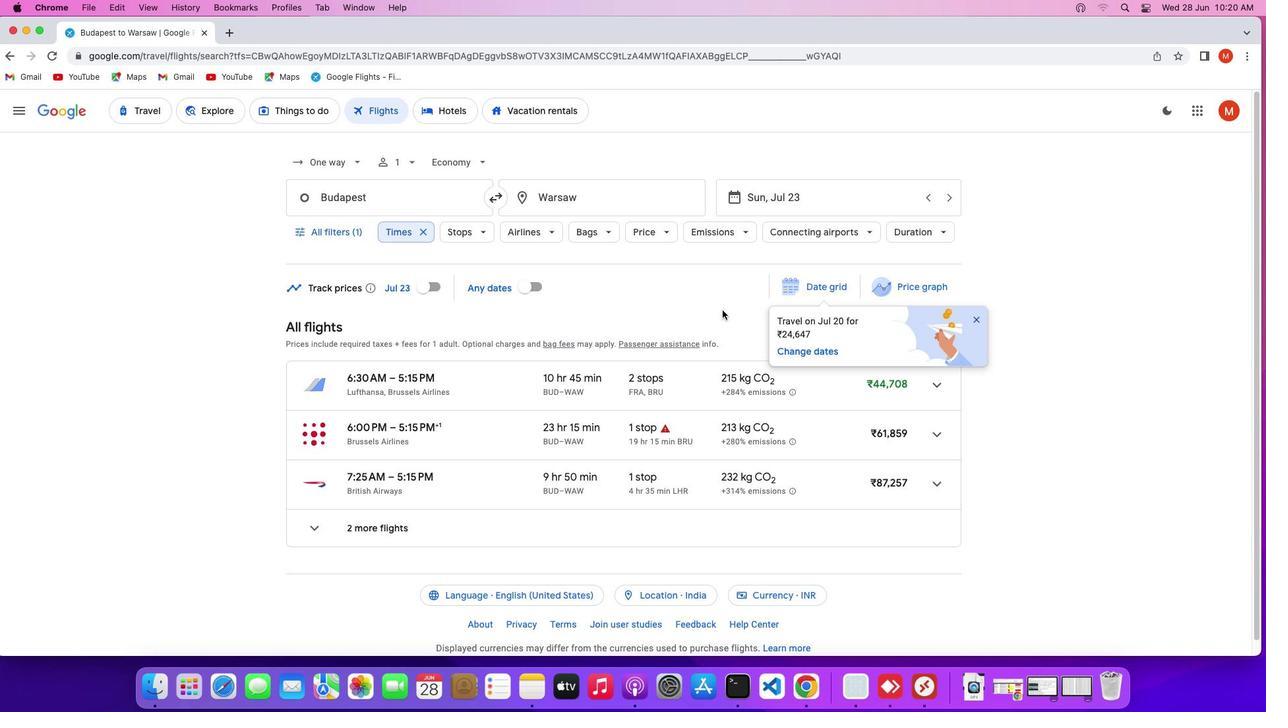 
